 Task: Click Supported Cameras
Action: Mouse moved to (627, 289)
Screenshot: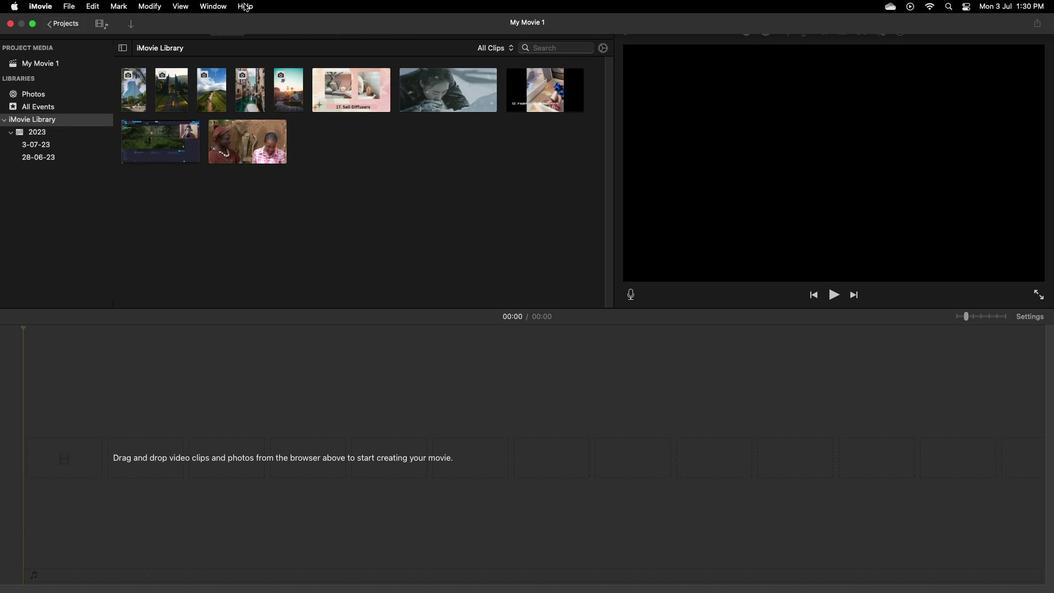 
Action: Mouse pressed left at (627, 289)
Screenshot: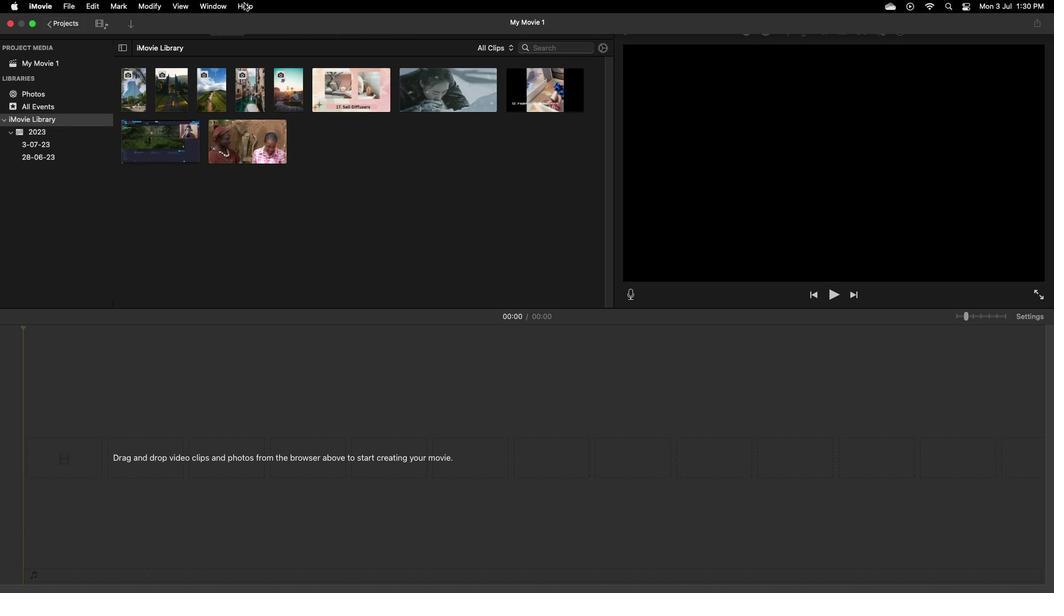 
Action: Mouse moved to (627, 289)
Screenshot: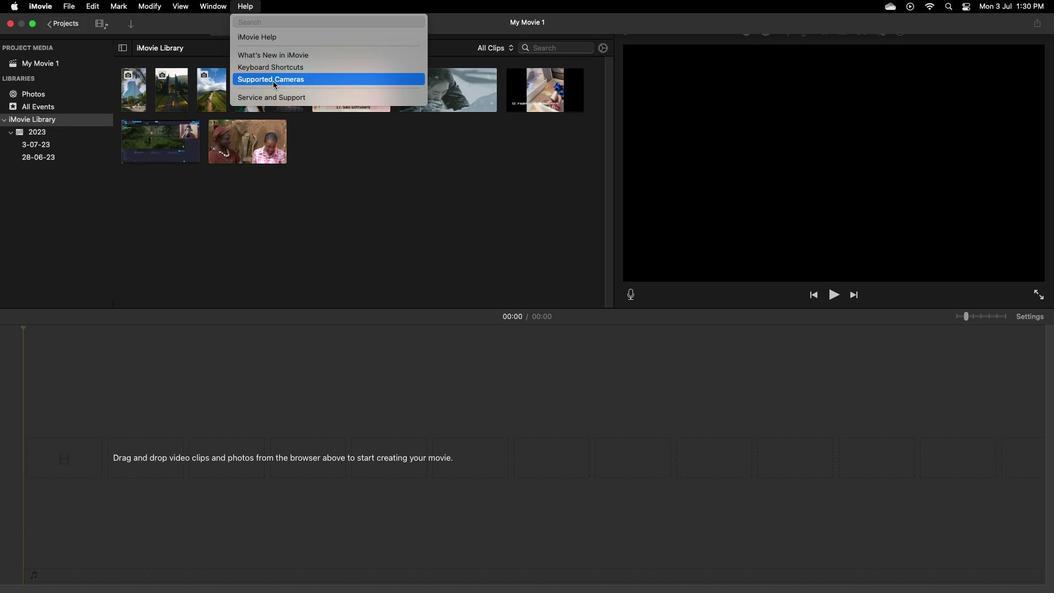 
Action: Mouse pressed left at (627, 289)
Screenshot: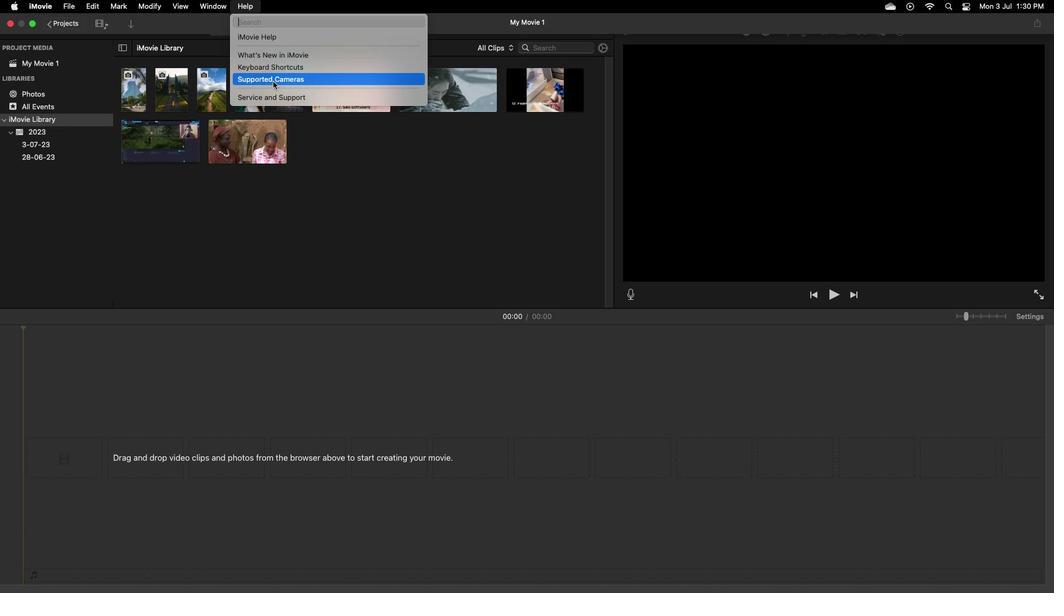 
Action: Mouse moved to (627, 289)
Screenshot: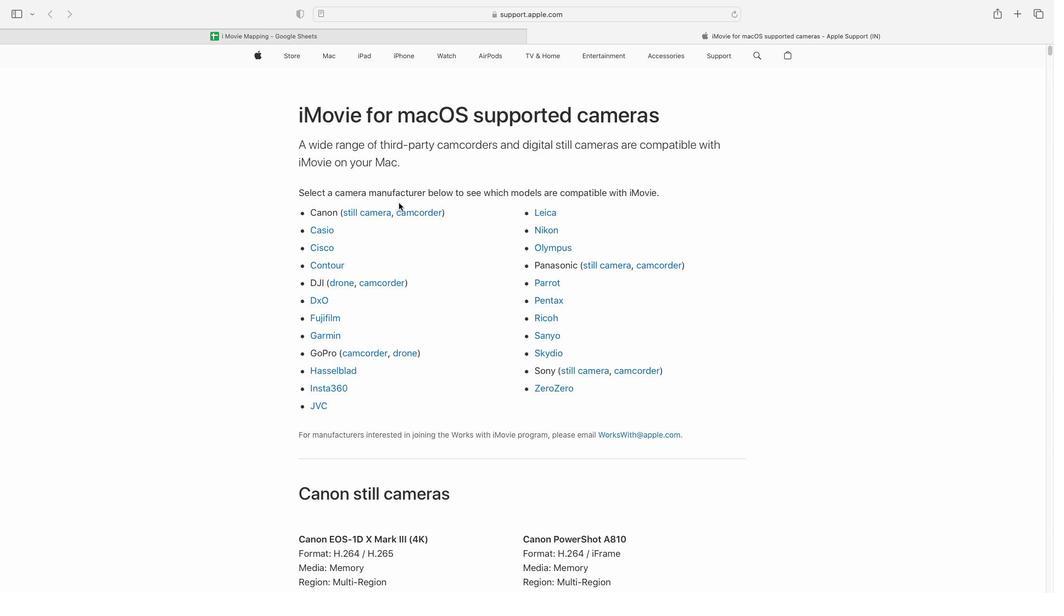 
